 Task: Copy card to any position.
Action: Mouse moved to (733, 218)
Screenshot: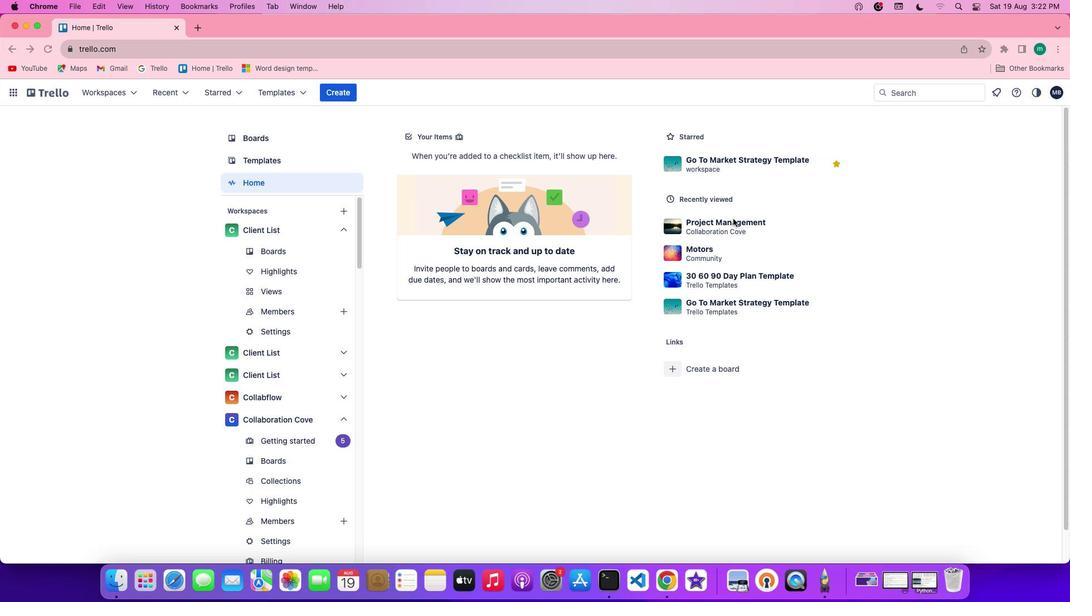 
Action: Mouse pressed left at (733, 218)
Screenshot: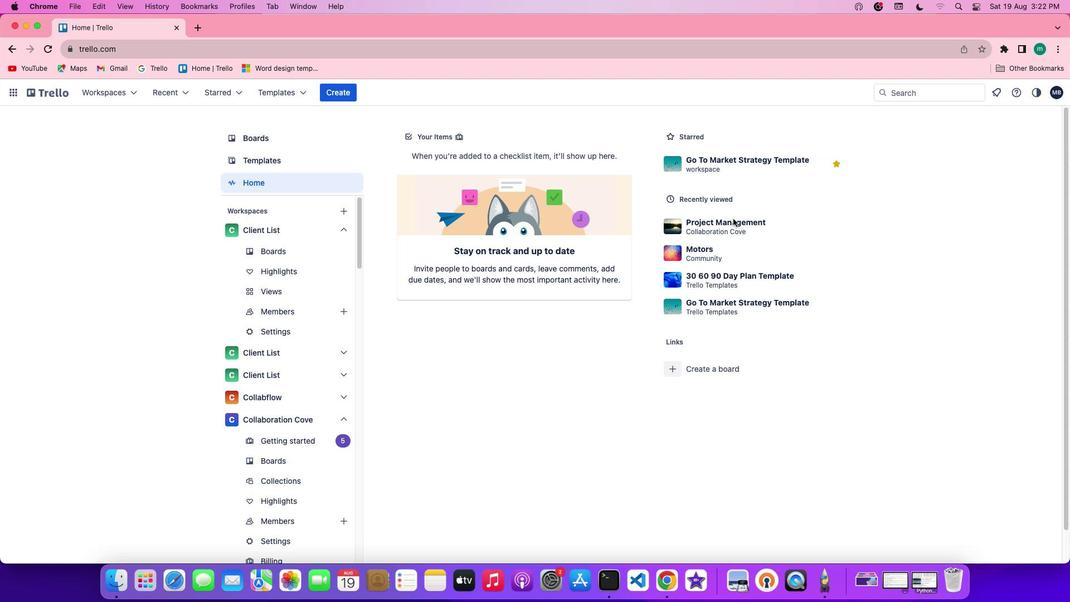 
Action: Mouse moved to (733, 219)
Screenshot: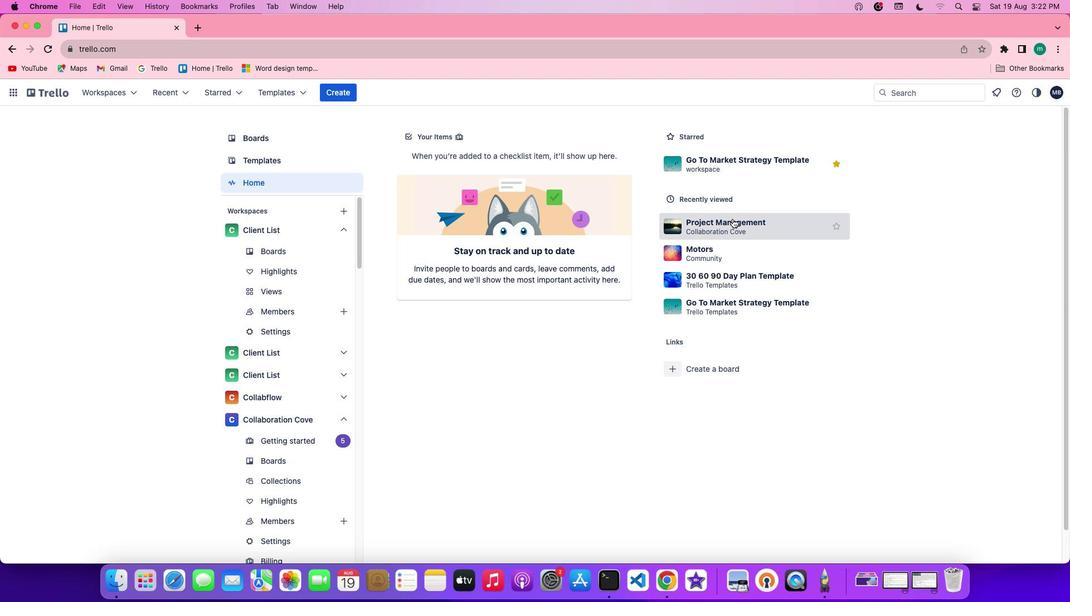 
Action: Mouse pressed left at (733, 219)
Screenshot: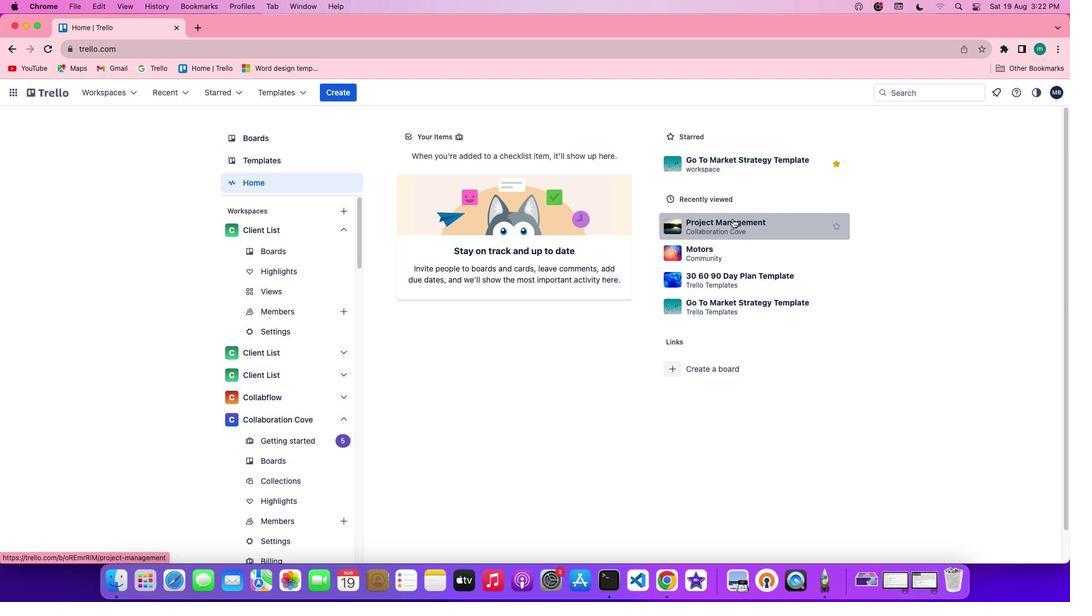 
Action: Mouse moved to (444, 196)
Screenshot: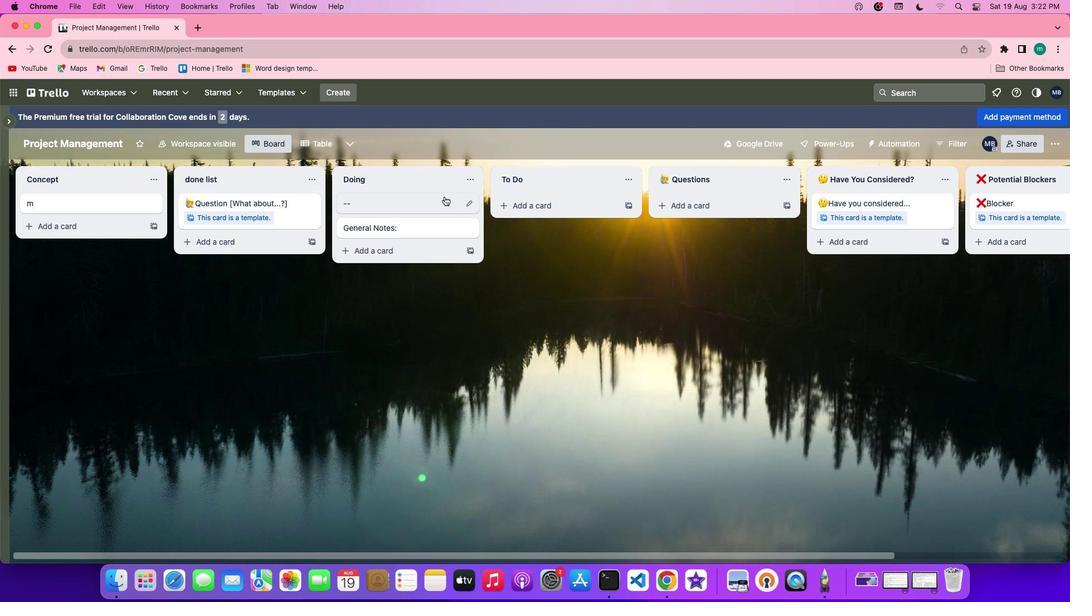 
Action: Mouse pressed left at (444, 196)
Screenshot: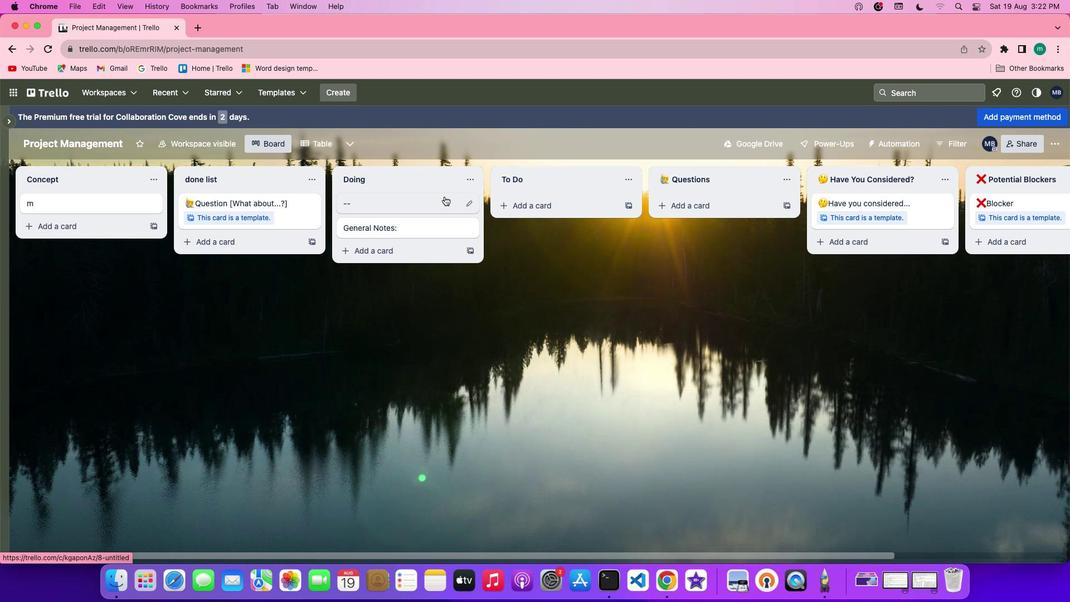 
Action: Mouse moved to (707, 375)
Screenshot: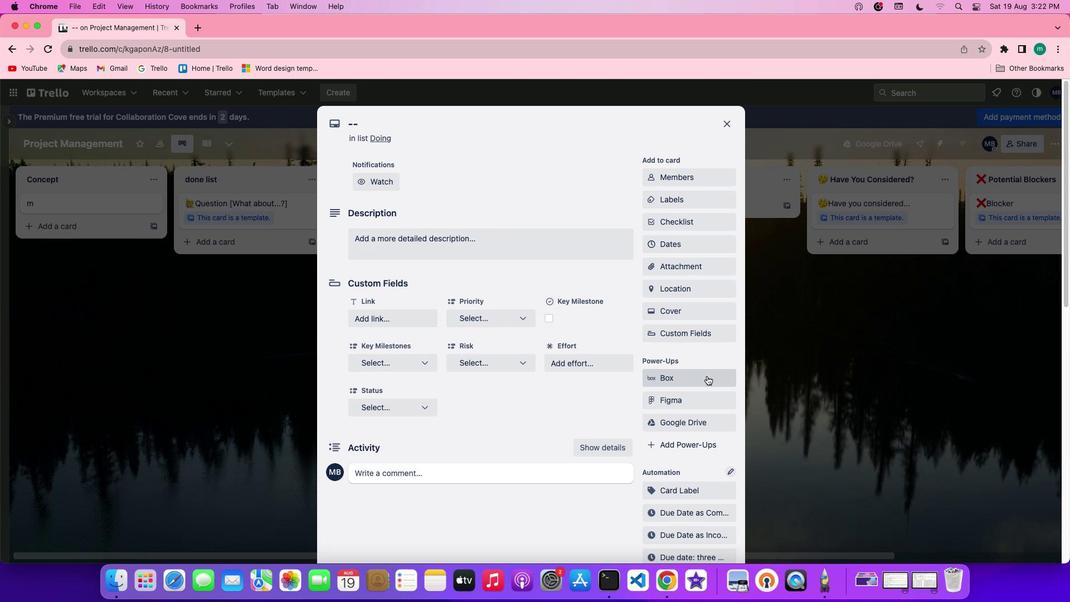 
Action: Mouse scrolled (707, 375) with delta (0, 0)
Screenshot: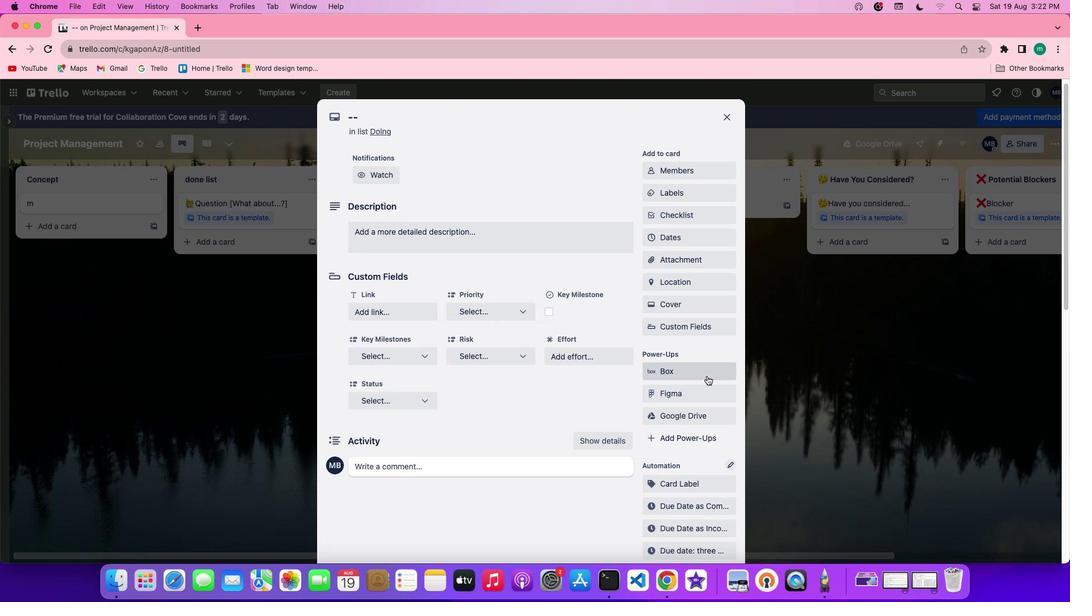 
Action: Mouse scrolled (707, 375) with delta (0, 0)
Screenshot: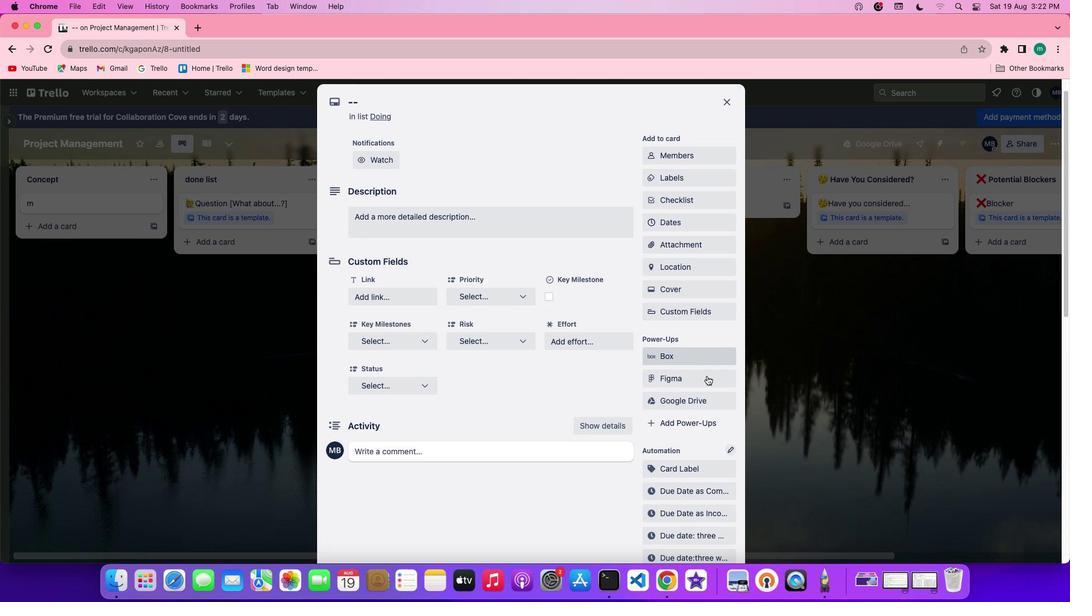 
Action: Mouse scrolled (707, 375) with delta (0, -1)
Screenshot: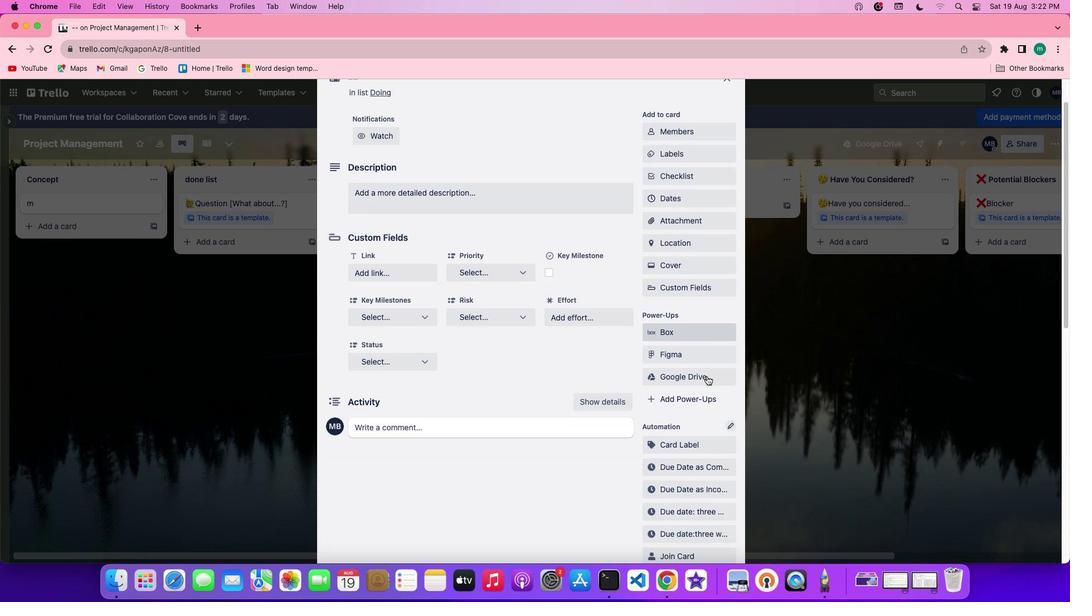 
Action: Mouse scrolled (707, 375) with delta (0, -1)
Screenshot: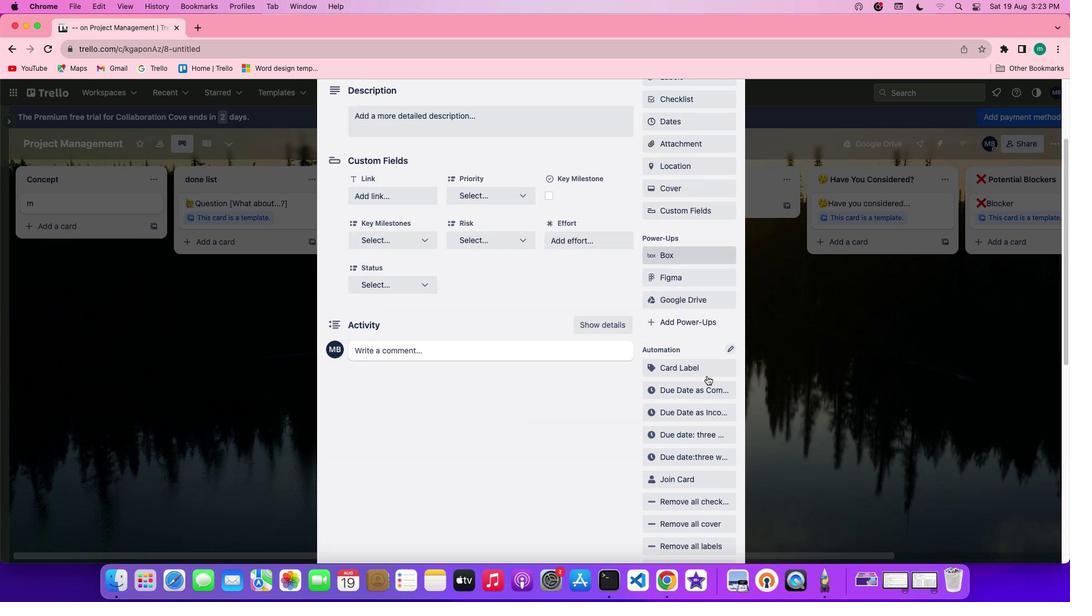 
Action: Mouse scrolled (707, 375) with delta (0, 0)
Screenshot: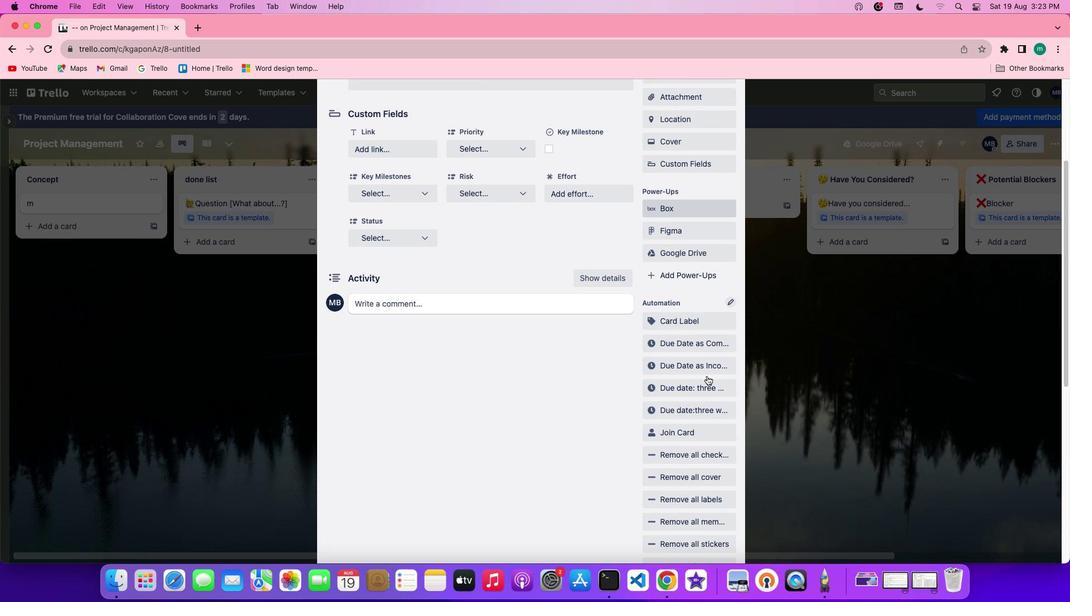 
Action: Mouse scrolled (707, 375) with delta (0, 0)
Screenshot: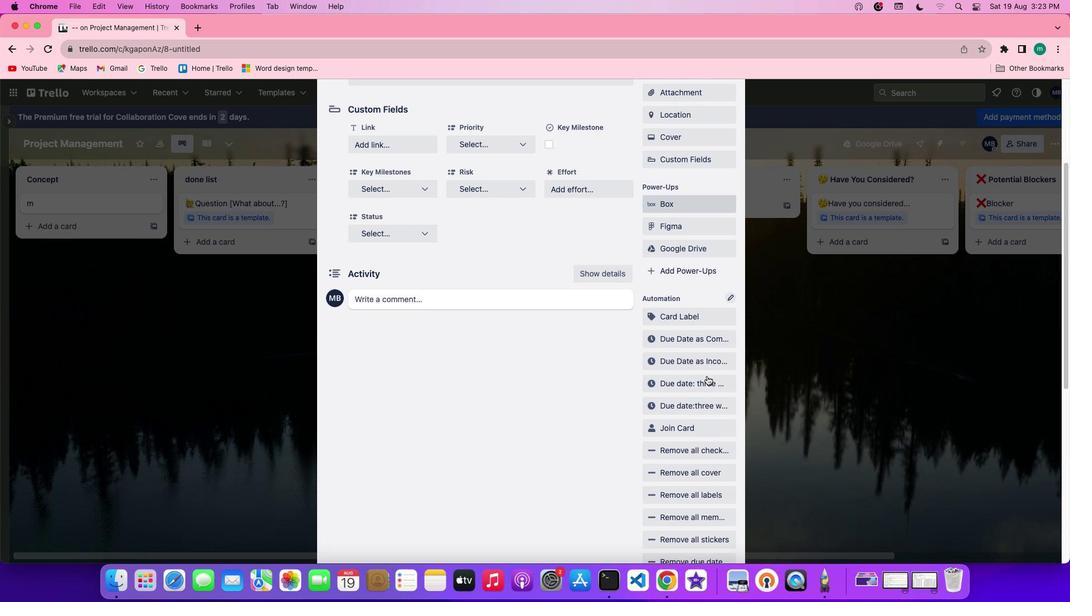 
Action: Mouse scrolled (707, 375) with delta (0, 0)
Screenshot: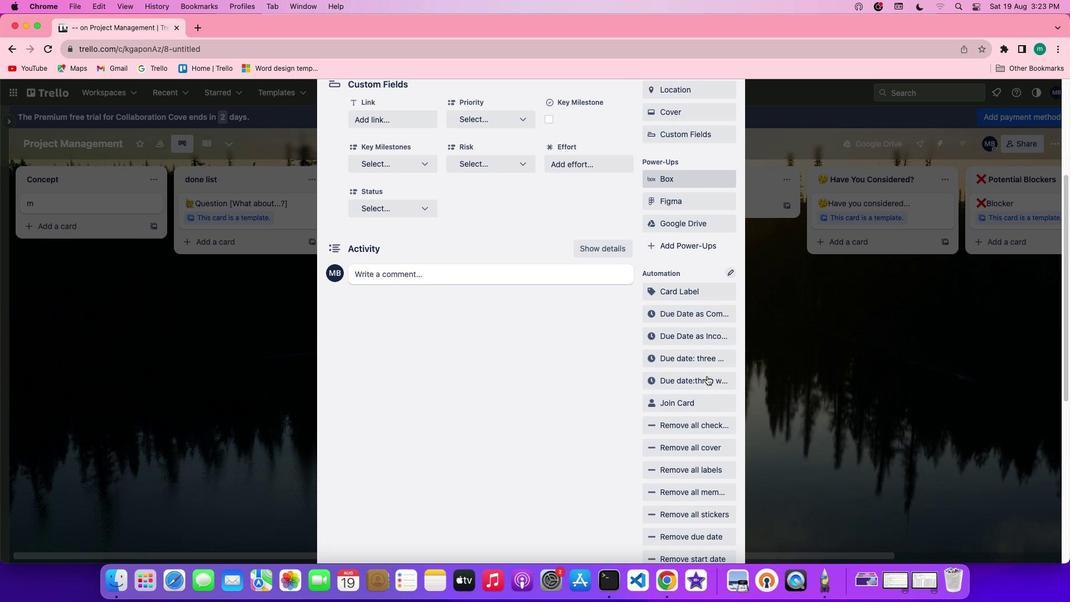 
Action: Mouse scrolled (707, 375) with delta (0, 0)
Screenshot: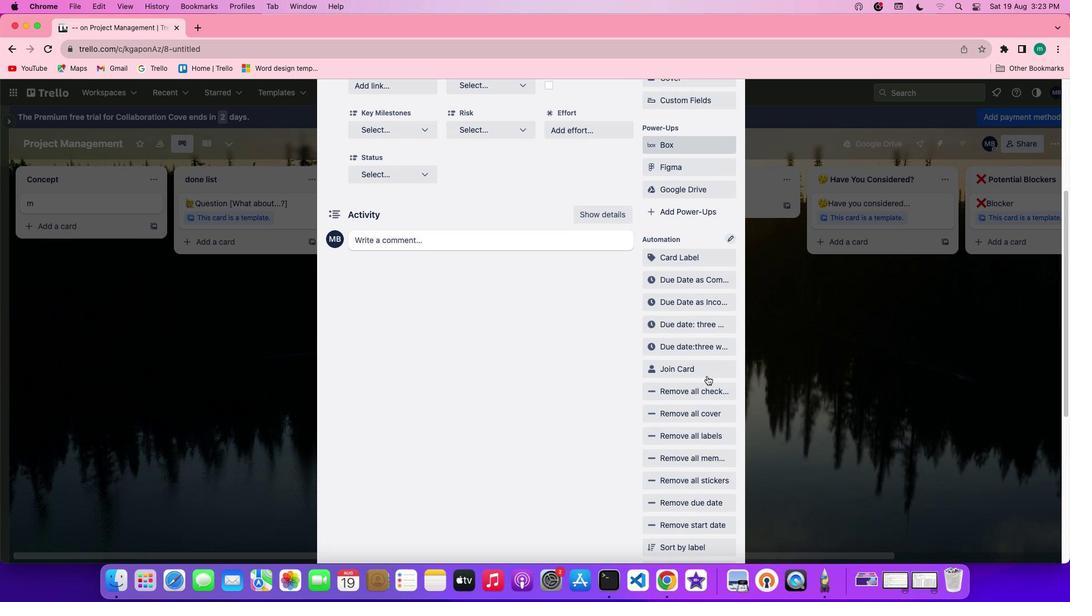 
Action: Mouse scrolled (707, 375) with delta (0, 0)
Screenshot: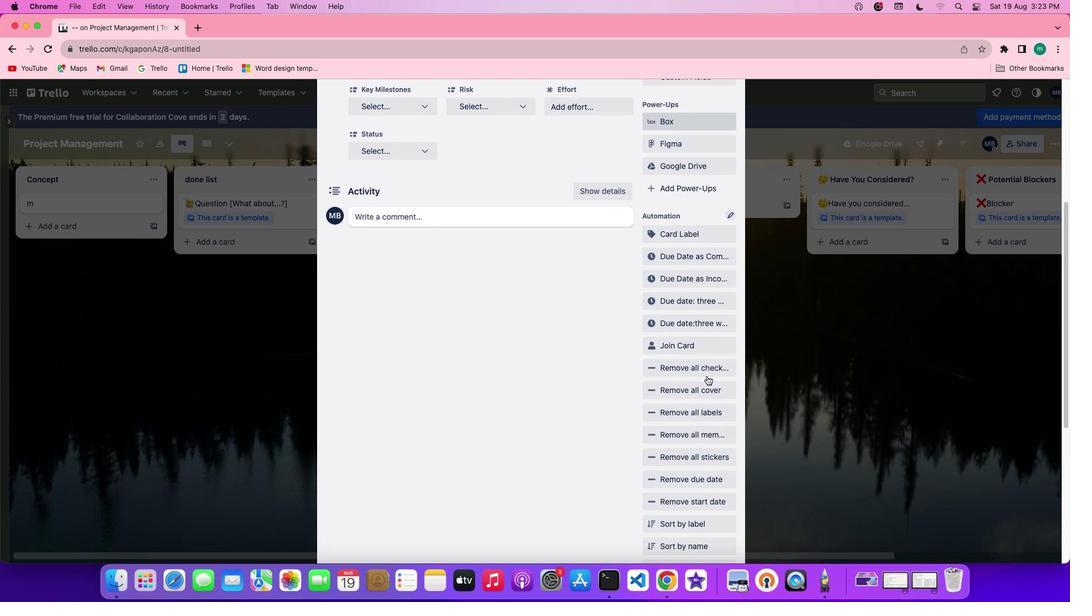 
Action: Mouse scrolled (707, 375) with delta (0, 0)
Screenshot: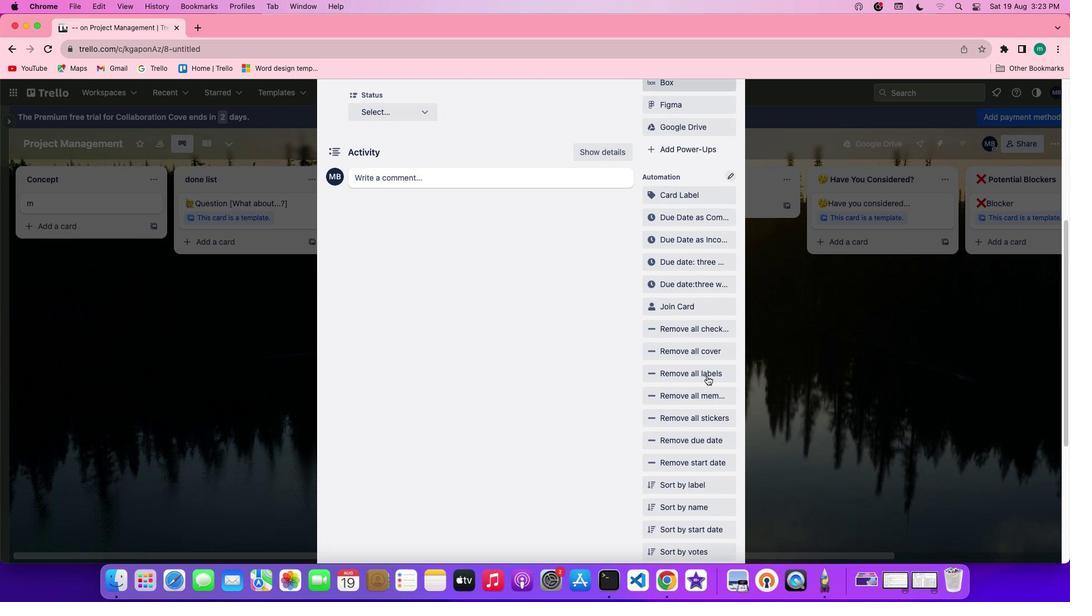 
Action: Mouse scrolled (707, 375) with delta (0, -1)
Screenshot: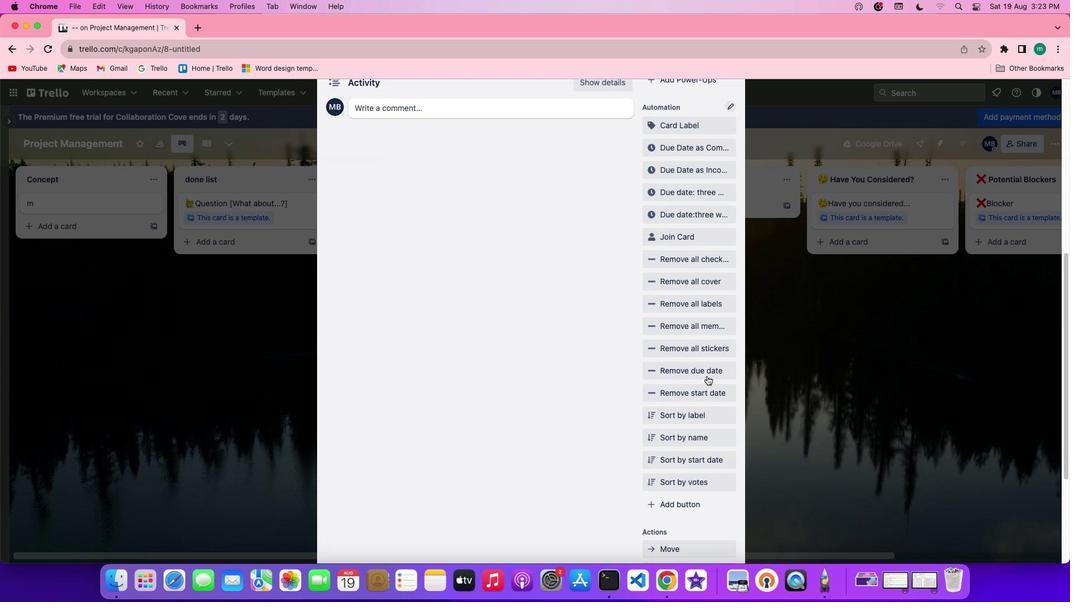 
Action: Mouse scrolled (707, 375) with delta (0, -2)
Screenshot: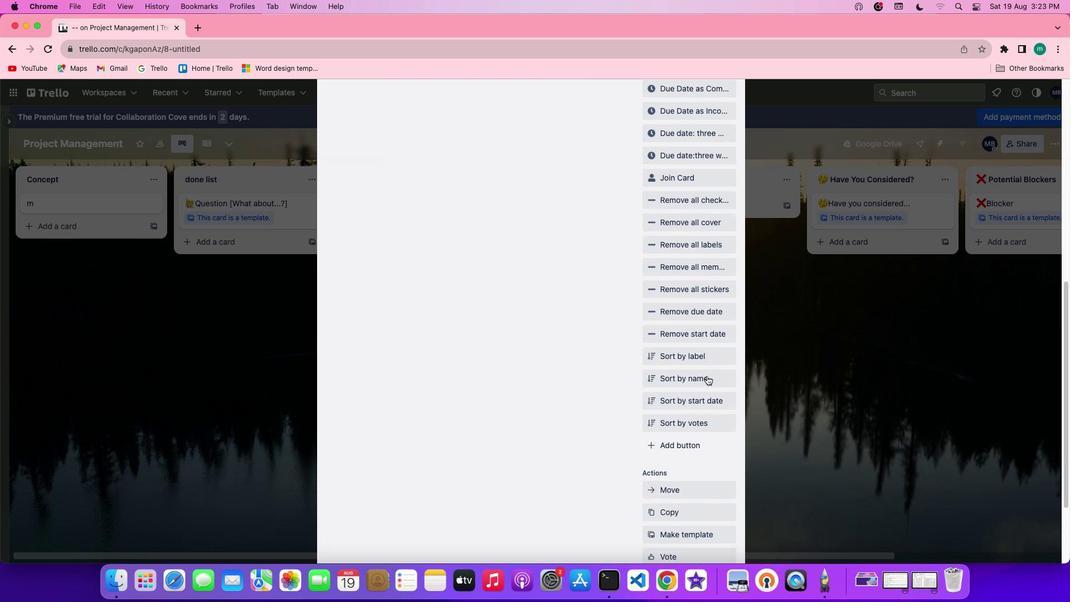 
Action: Mouse scrolled (707, 375) with delta (0, 0)
Screenshot: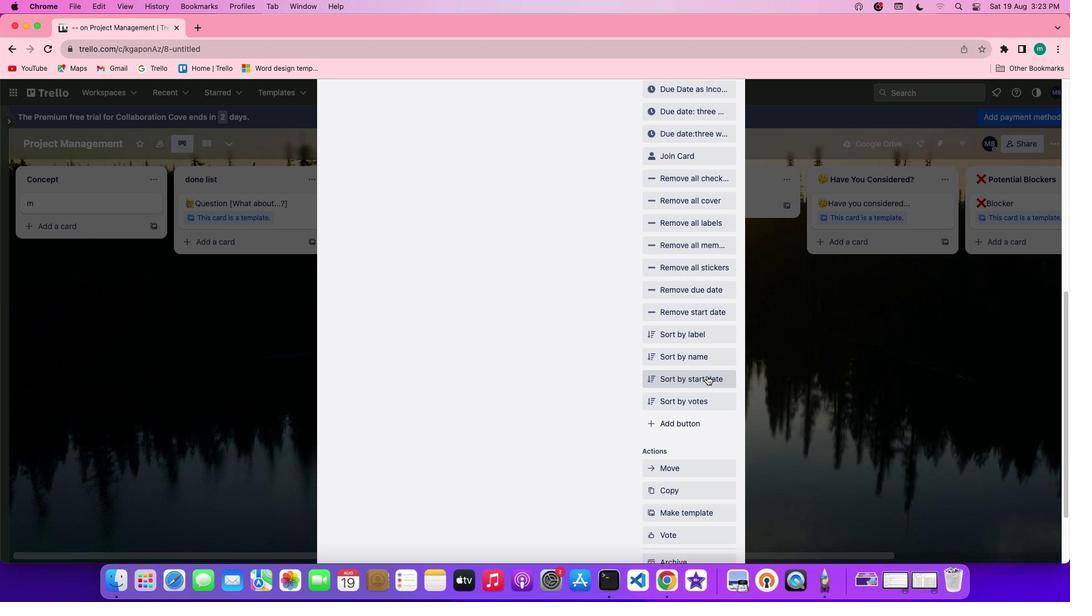 
Action: Mouse scrolled (707, 375) with delta (0, 0)
Screenshot: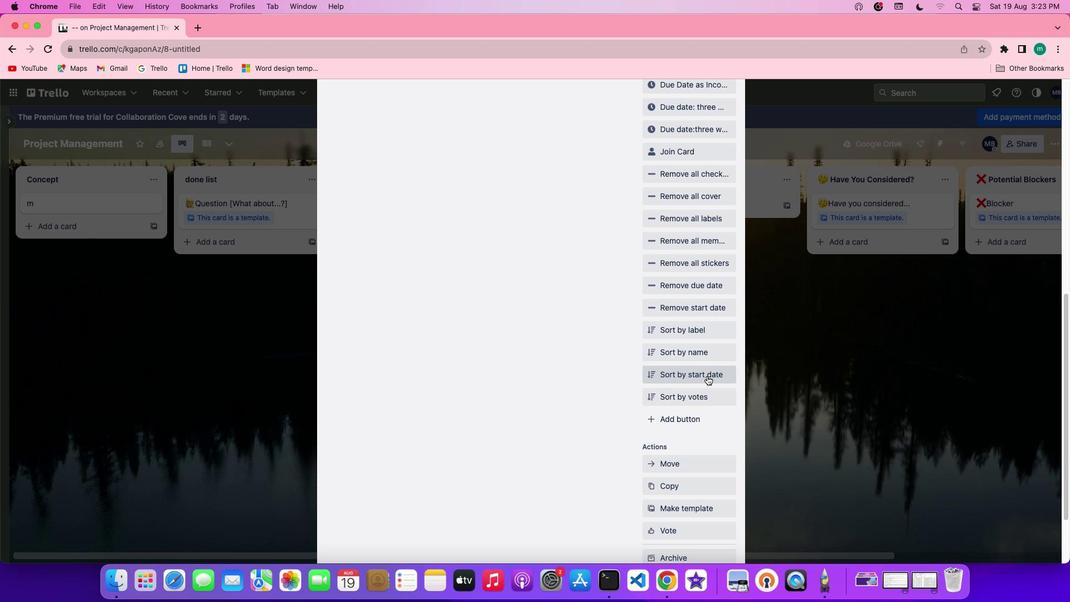 
Action: Mouse scrolled (707, 375) with delta (0, -1)
Screenshot: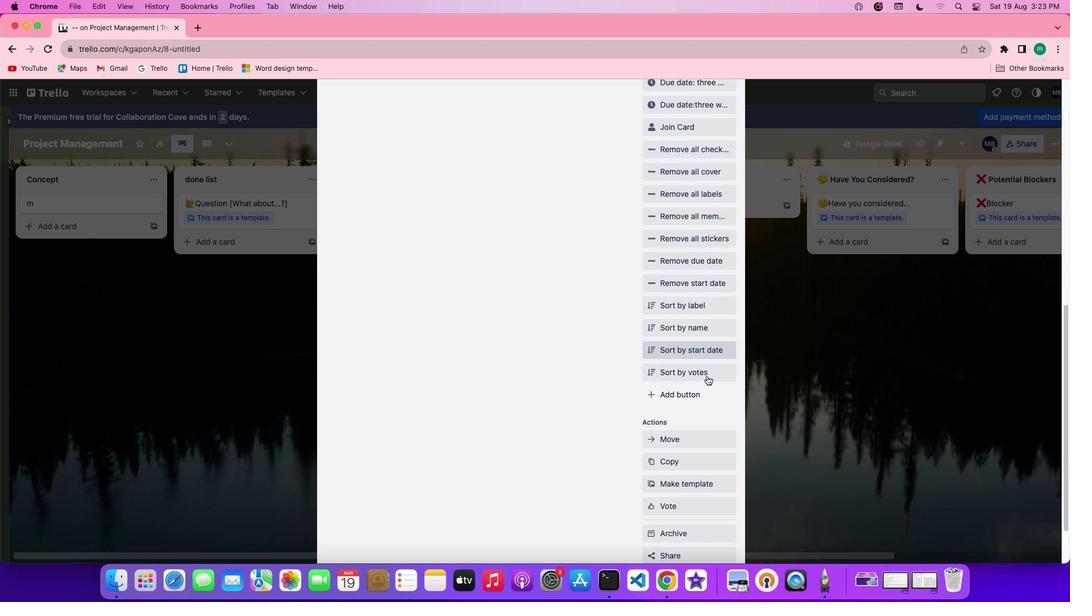 
Action: Mouse moved to (704, 378)
Screenshot: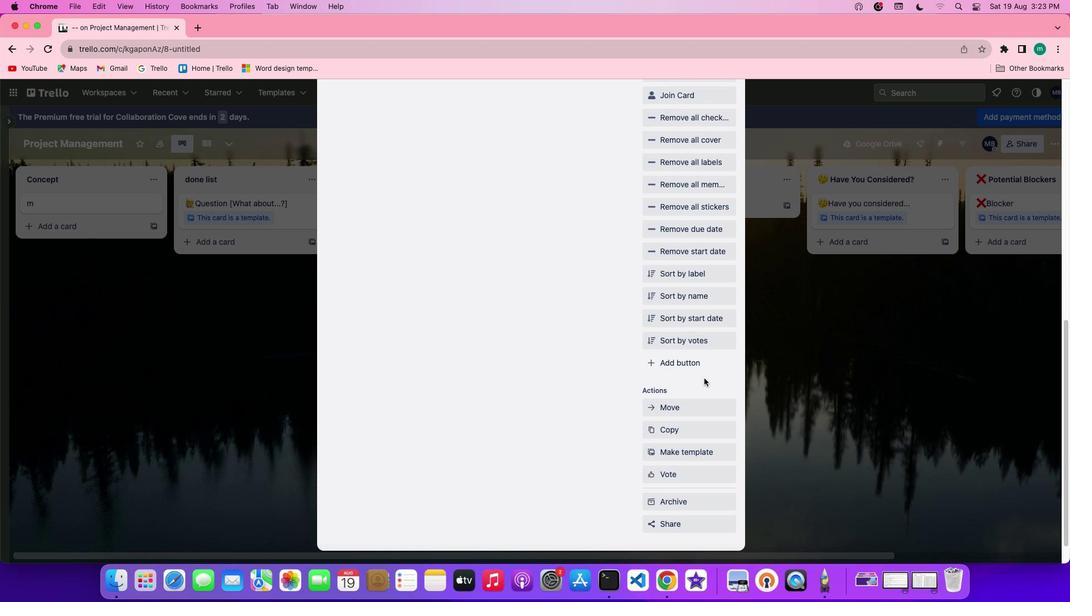 
Action: Mouse scrolled (704, 378) with delta (0, 0)
Screenshot: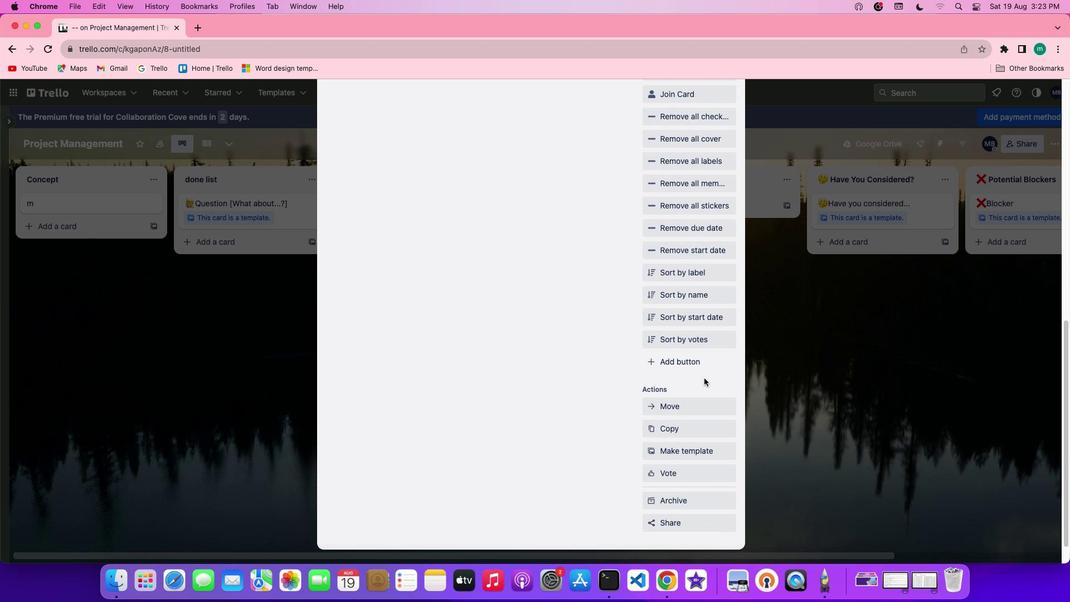 
Action: Mouse scrolled (704, 378) with delta (0, 0)
Screenshot: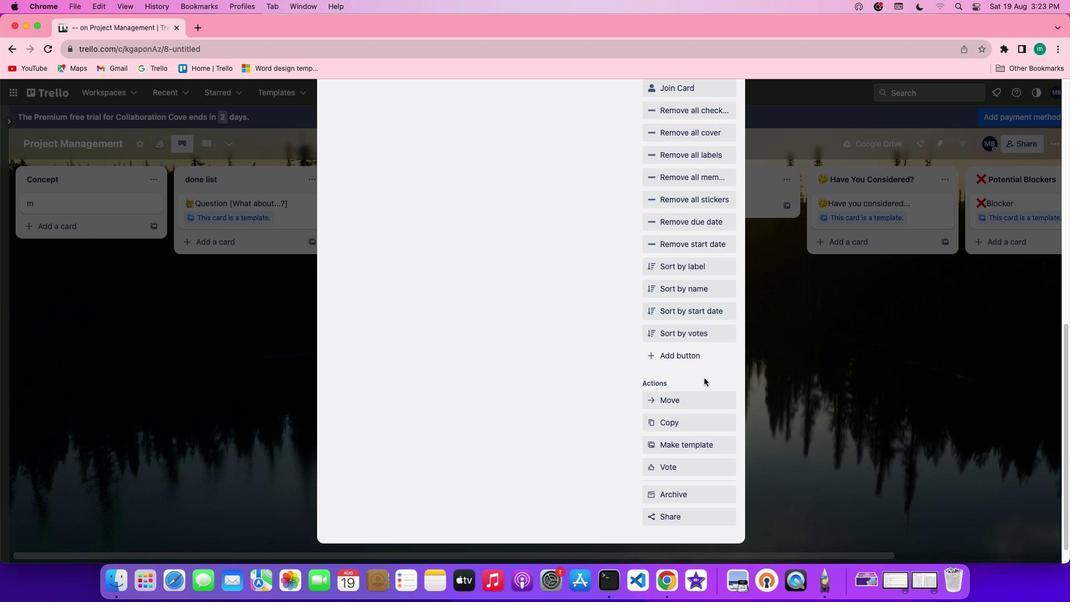 
Action: Mouse moved to (690, 408)
Screenshot: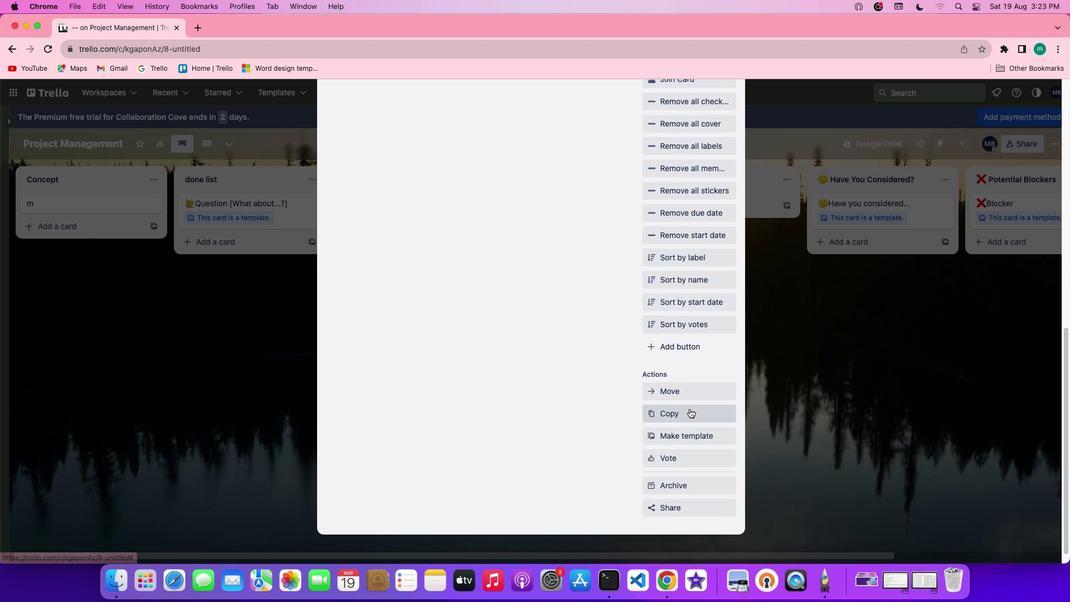 
Action: Mouse pressed left at (690, 408)
Screenshot: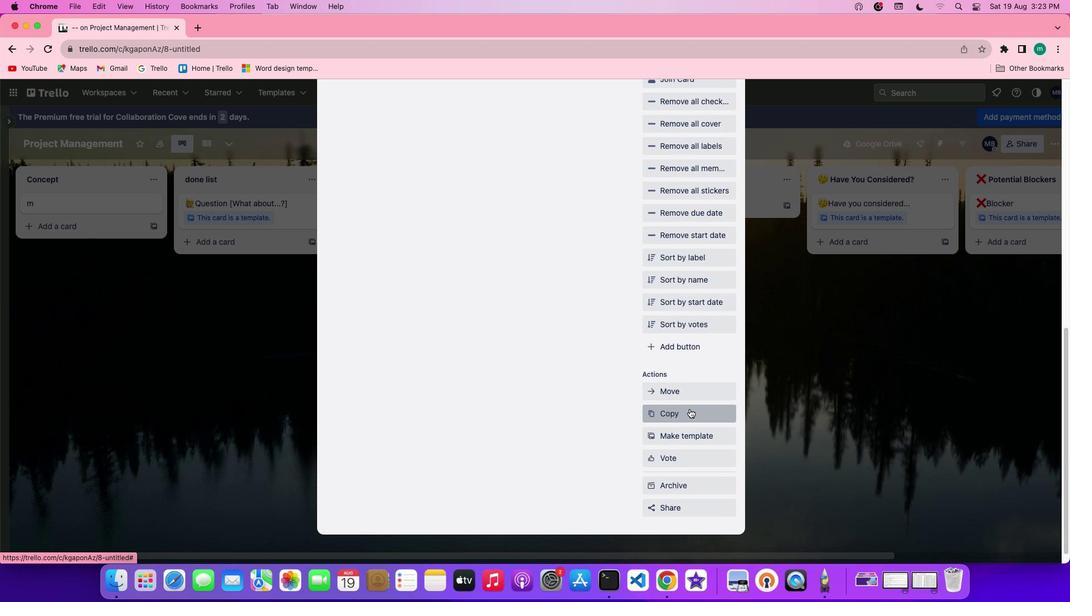 
Action: Mouse moved to (789, 355)
Screenshot: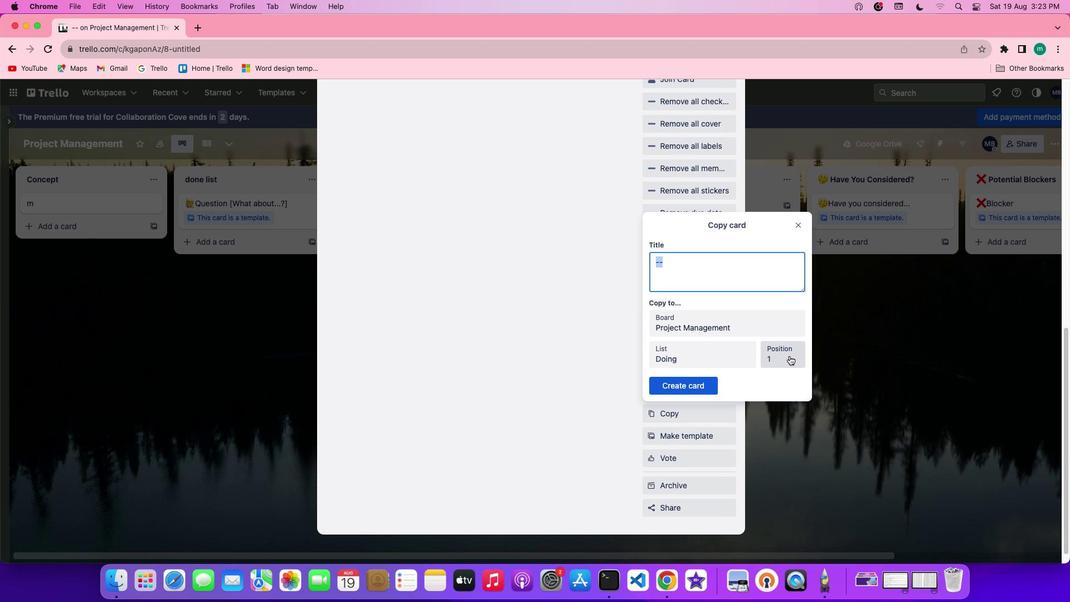 
Action: Mouse pressed left at (789, 355)
Screenshot: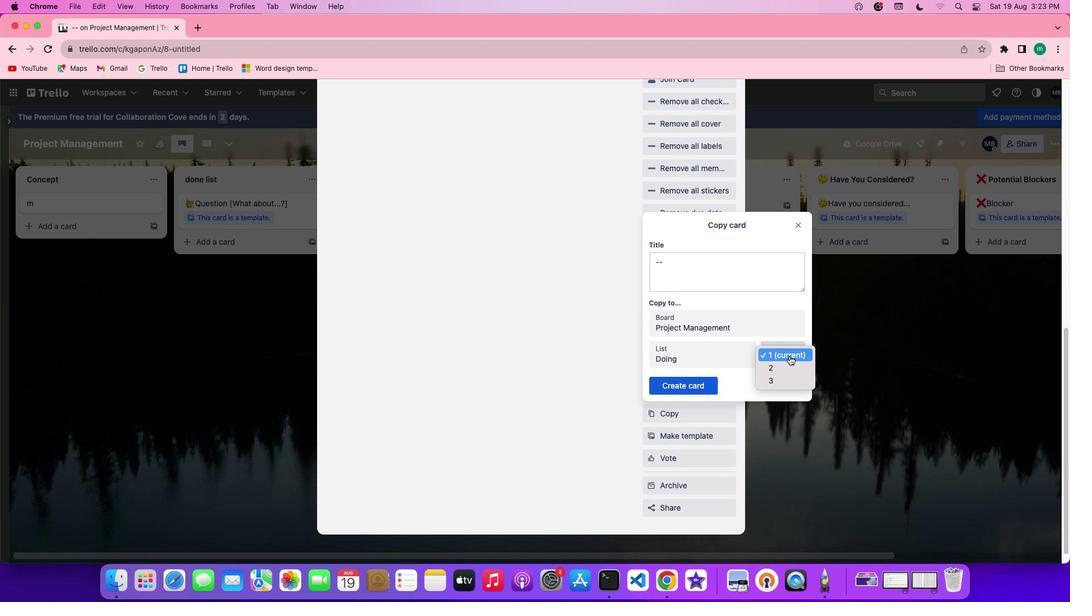 
Action: Mouse moved to (790, 365)
Screenshot: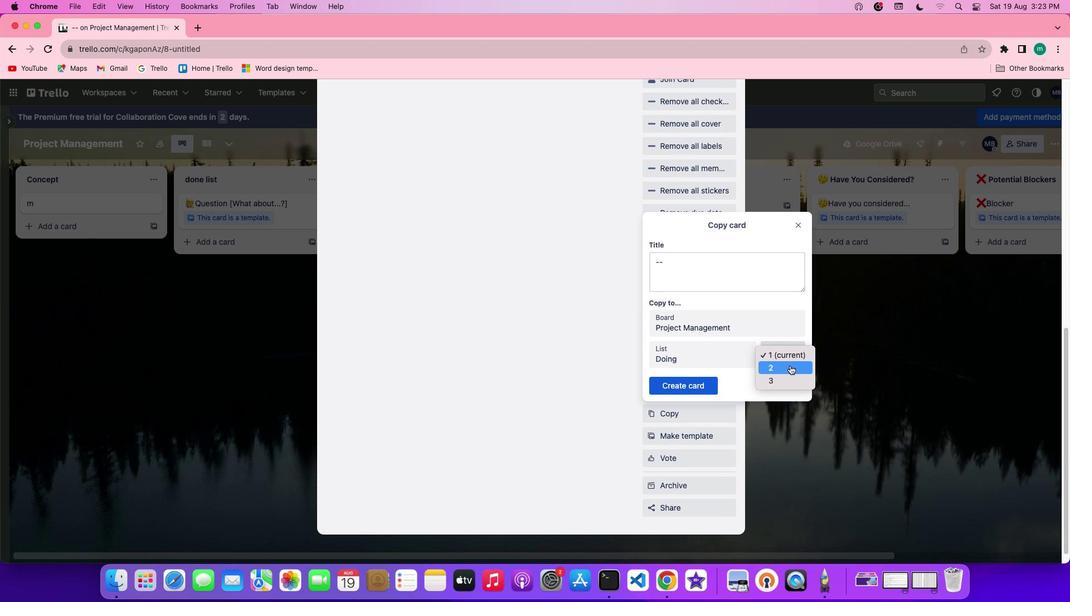 
Action: Mouse pressed left at (790, 365)
Screenshot: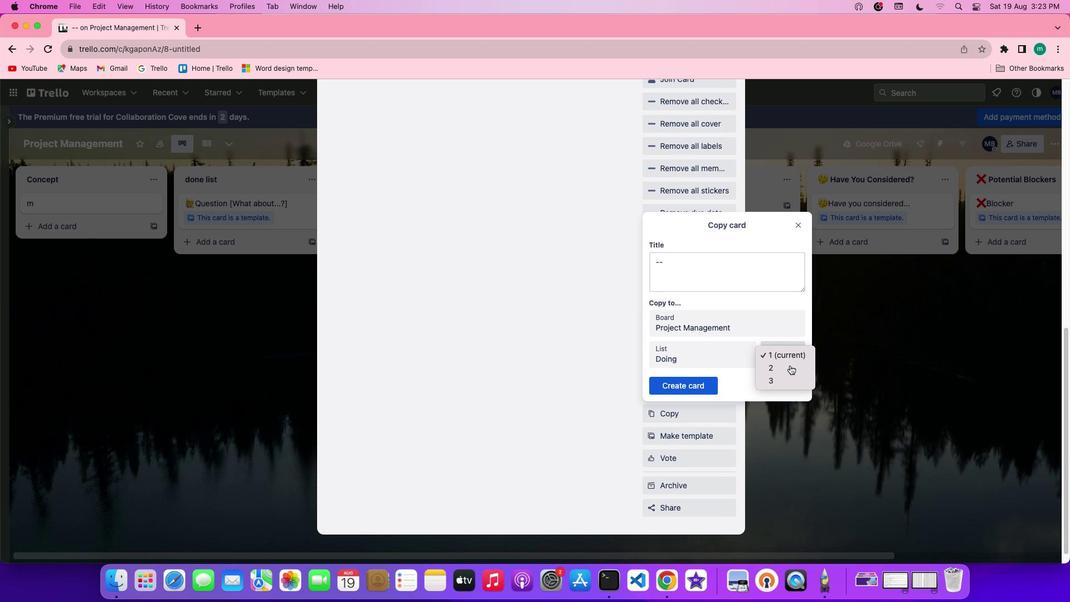 
Action: Mouse moved to (705, 392)
Screenshot: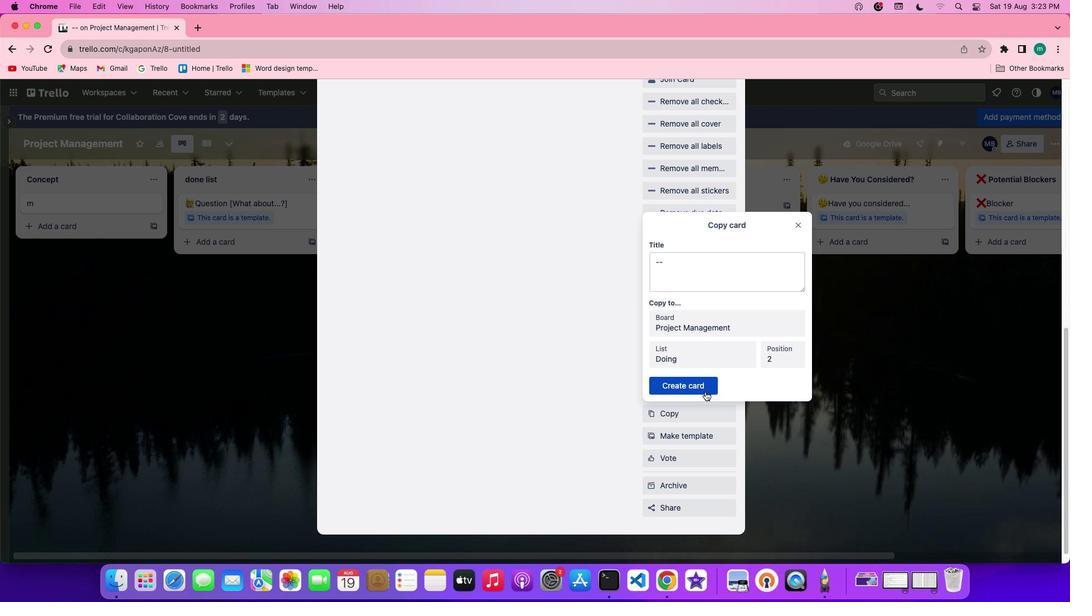 
Action: Mouse pressed left at (705, 392)
Screenshot: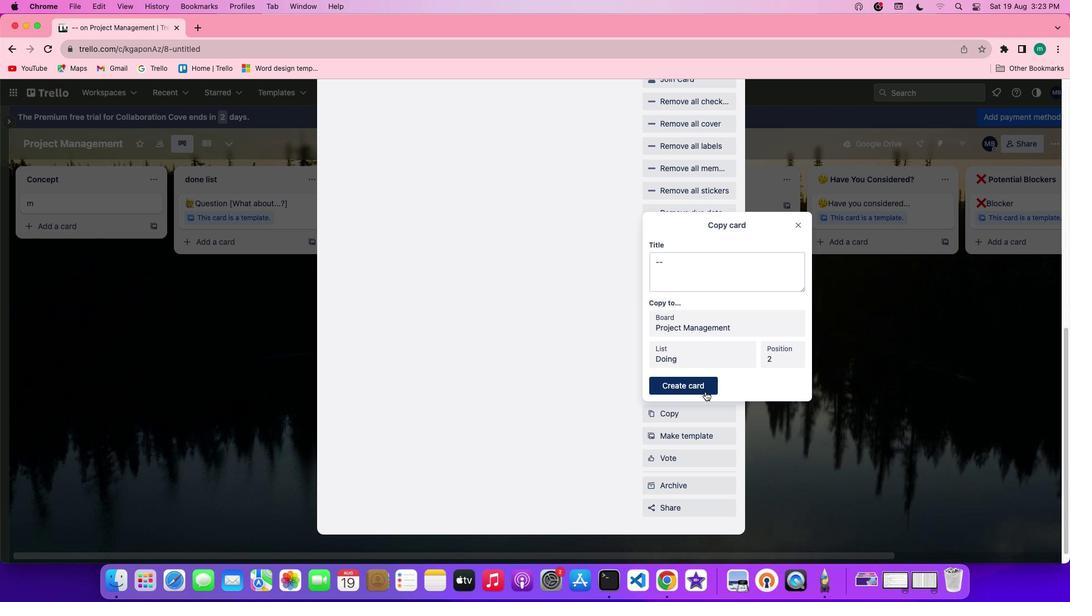 
